 Task: Go to the previous video.
Action: Mouse moved to (37, 15)
Screenshot: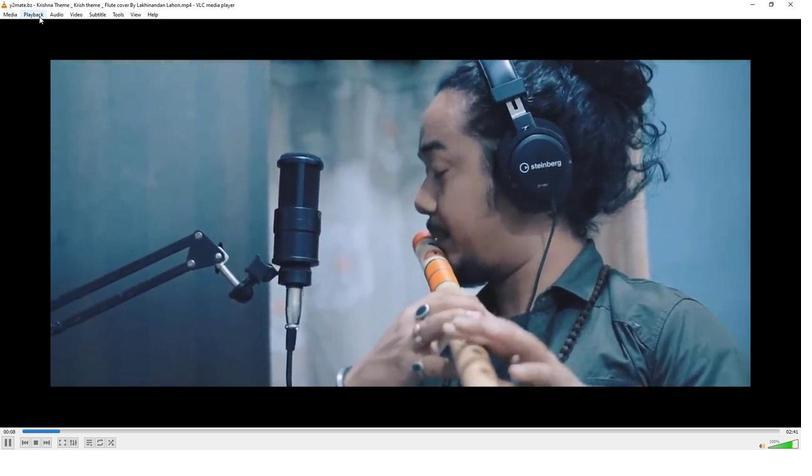 
Action: Mouse pressed left at (37, 15)
Screenshot: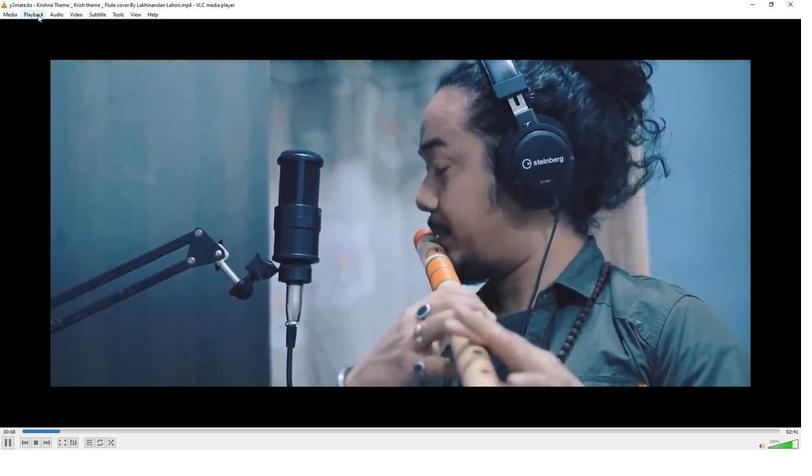 
Action: Mouse moved to (43, 144)
Screenshot: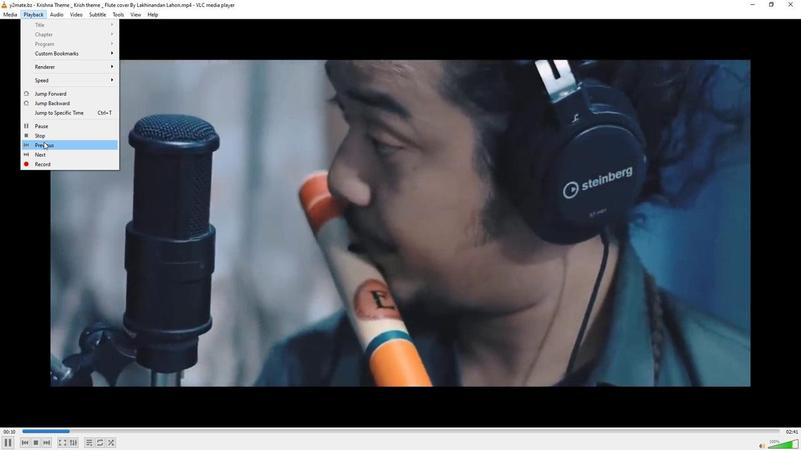 
Action: Mouse pressed left at (43, 144)
Screenshot: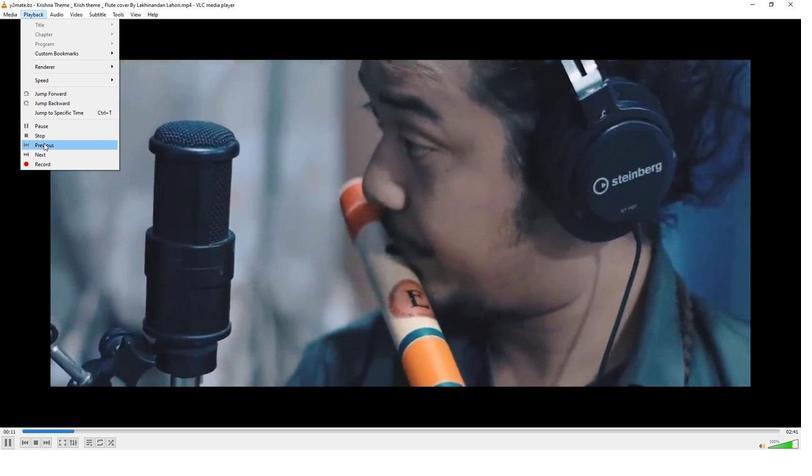 
Action: Mouse moved to (213, 186)
Screenshot: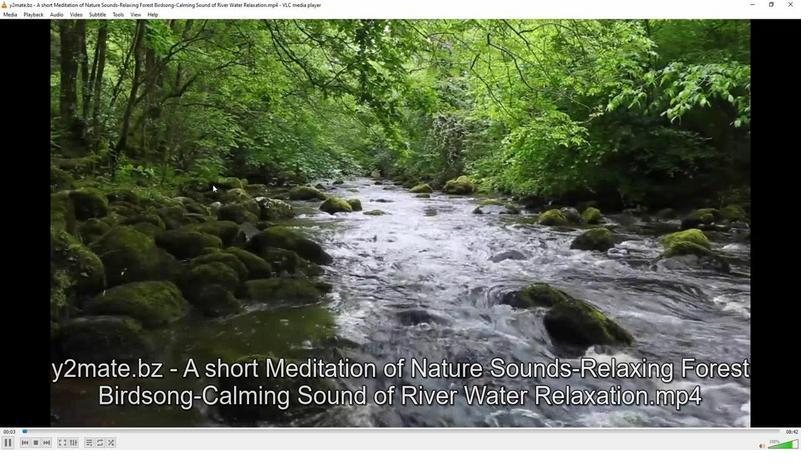 
